 Task: Select the false in the include strings.
Action: Mouse moved to (29, 463)
Screenshot: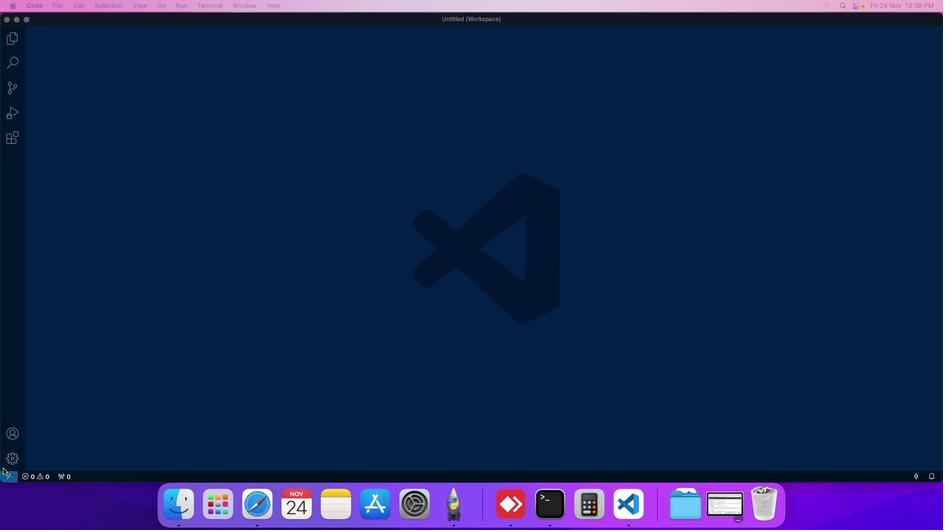 
Action: Mouse pressed left at (29, 463)
Screenshot: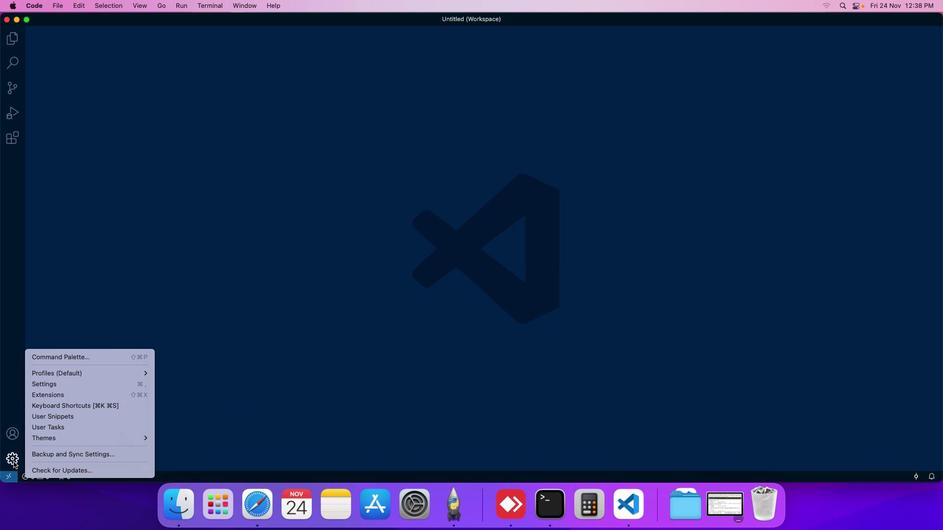 
Action: Mouse moved to (89, 380)
Screenshot: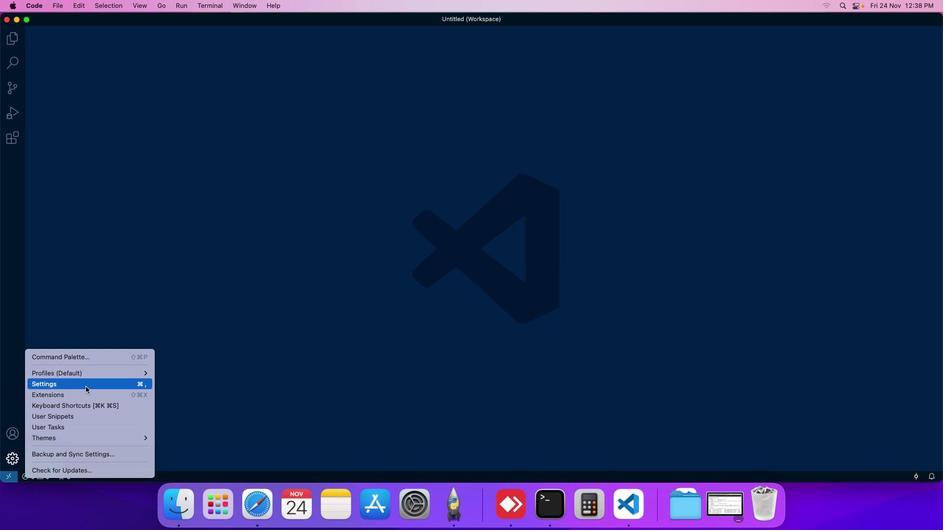 
Action: Mouse pressed left at (89, 380)
Screenshot: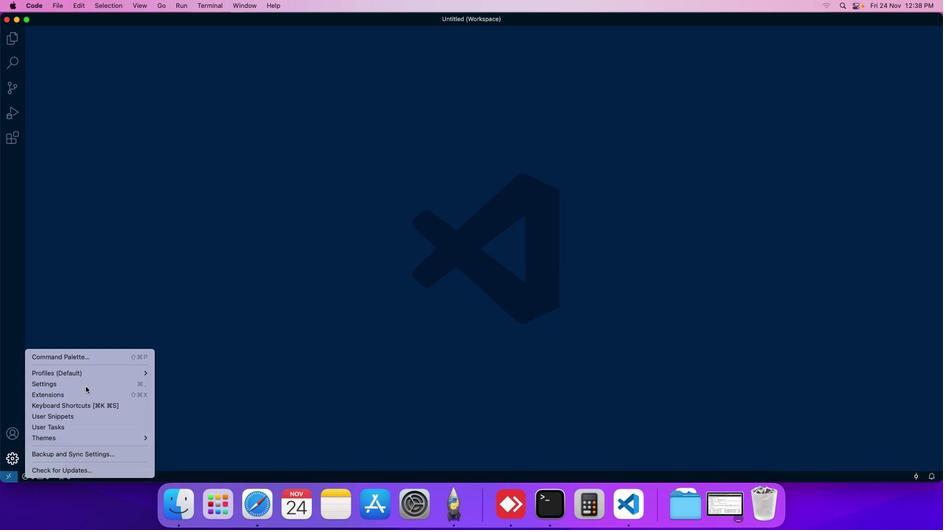 
Action: Mouse moved to (187, 101)
Screenshot: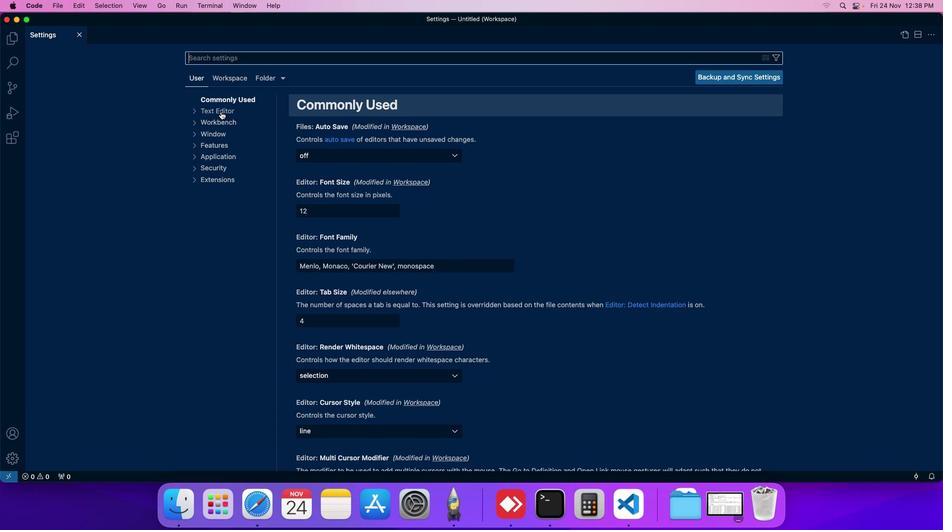 
Action: Mouse pressed left at (187, 101)
Screenshot: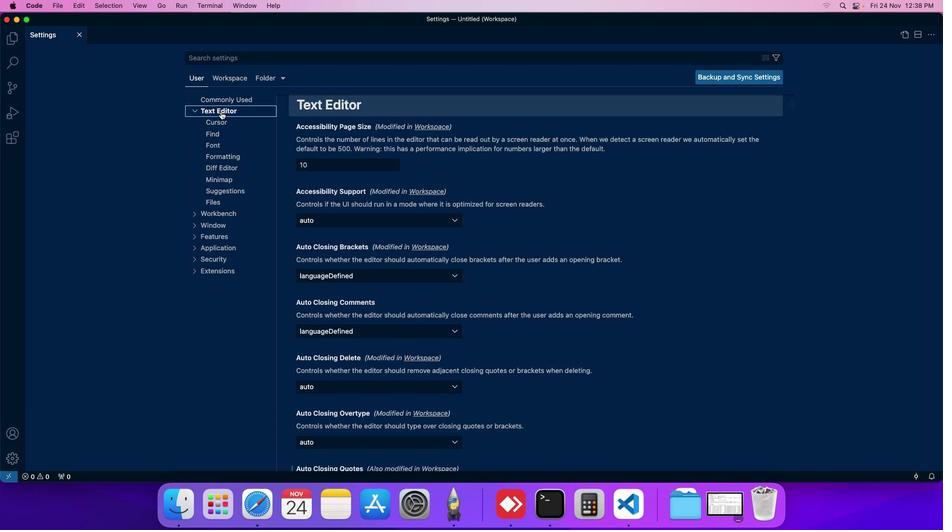 
Action: Mouse moved to (259, 182)
Screenshot: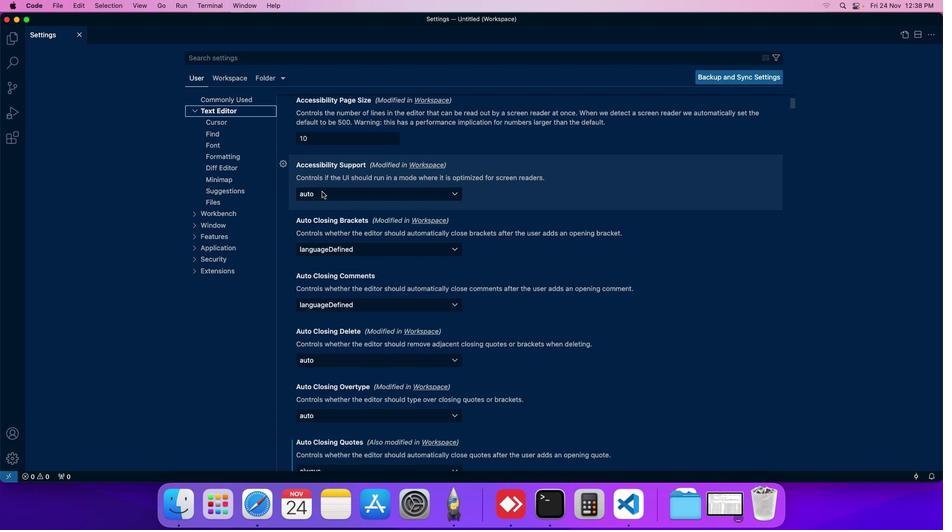 
Action: Mouse scrolled (259, 182) with delta (27, -11)
Screenshot: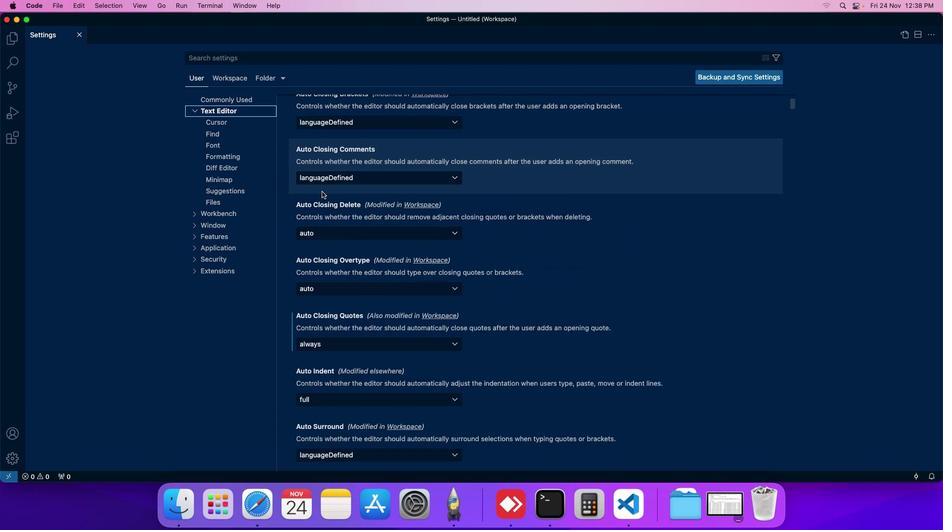 
Action: Mouse scrolled (259, 182) with delta (27, -11)
Screenshot: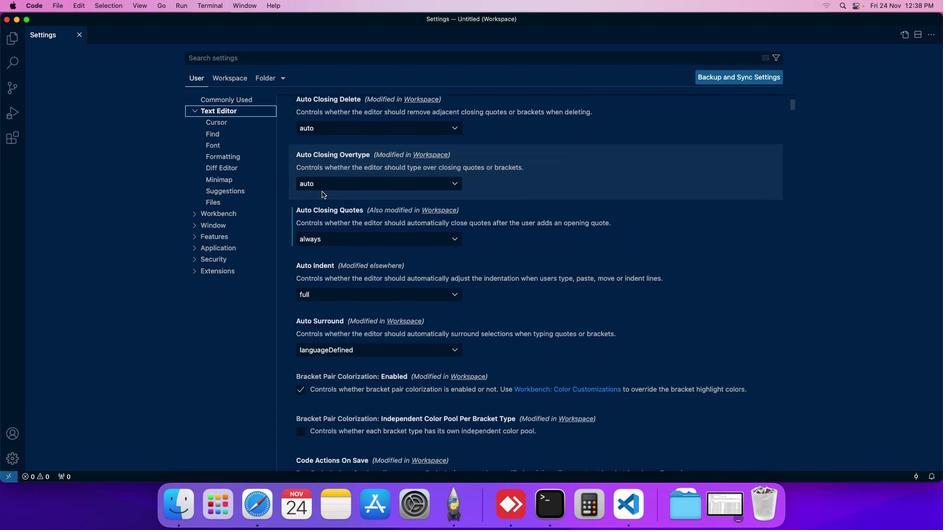 
Action: Mouse scrolled (259, 182) with delta (27, -11)
Screenshot: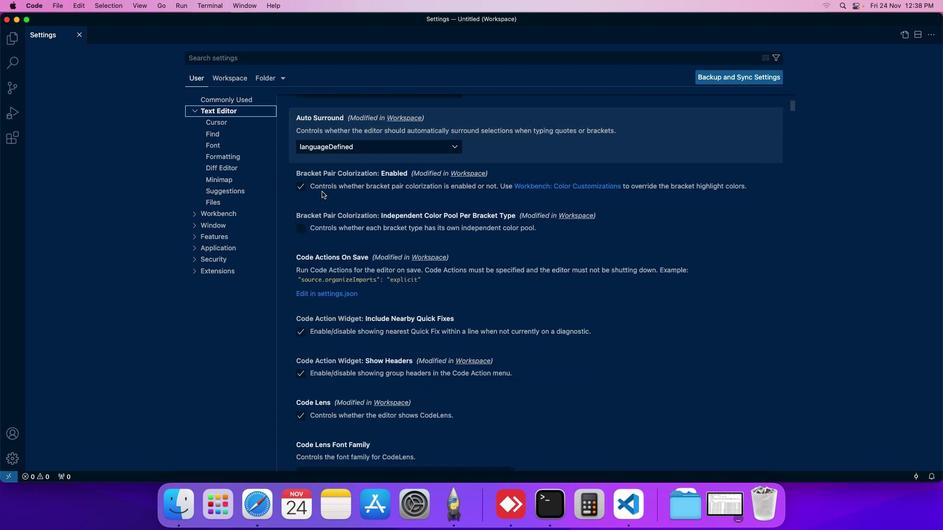 
Action: Mouse scrolled (259, 182) with delta (27, -11)
Screenshot: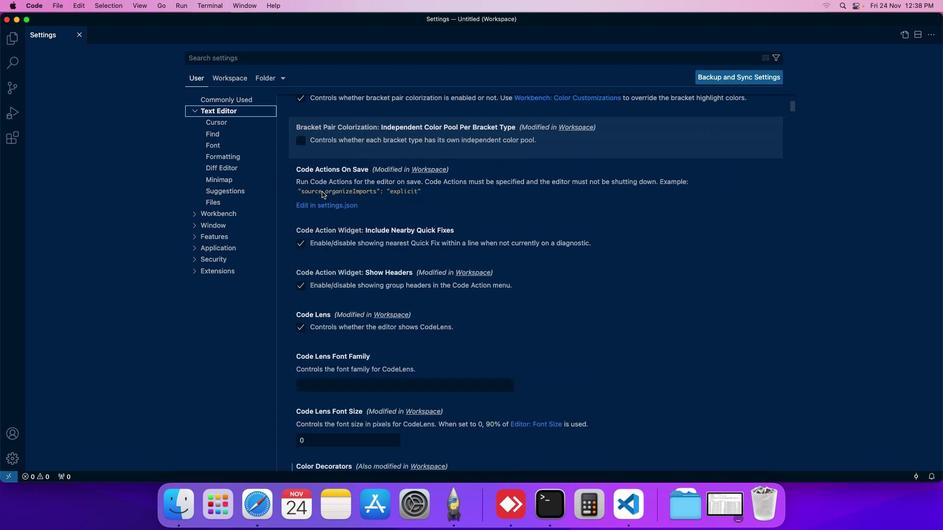 
Action: Mouse scrolled (259, 182) with delta (27, -11)
Screenshot: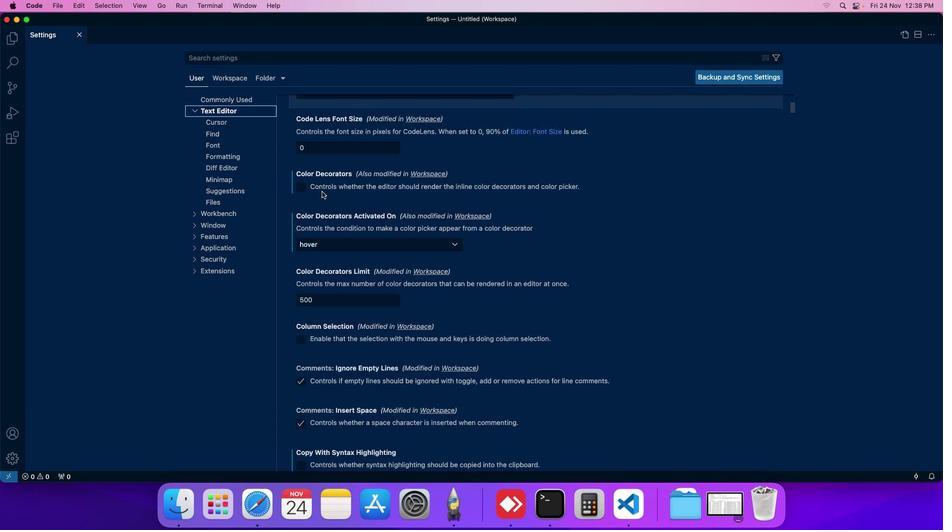 
Action: Mouse scrolled (259, 182) with delta (27, -11)
Screenshot: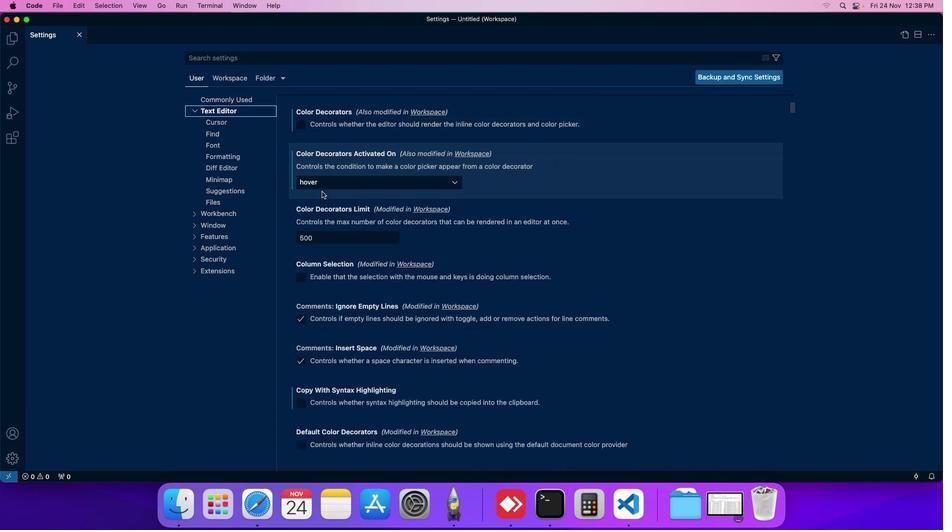 
Action: Mouse scrolled (259, 182) with delta (27, -11)
Screenshot: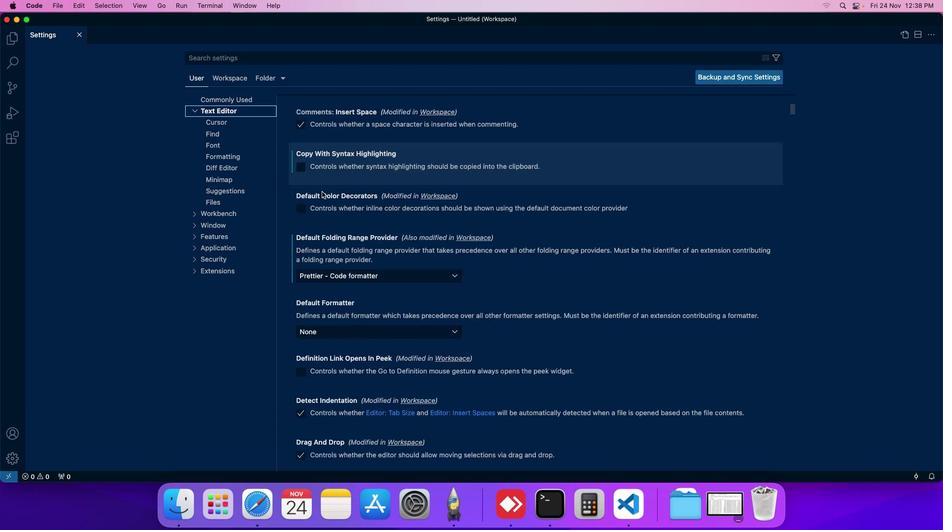 
Action: Mouse scrolled (259, 182) with delta (27, -11)
Screenshot: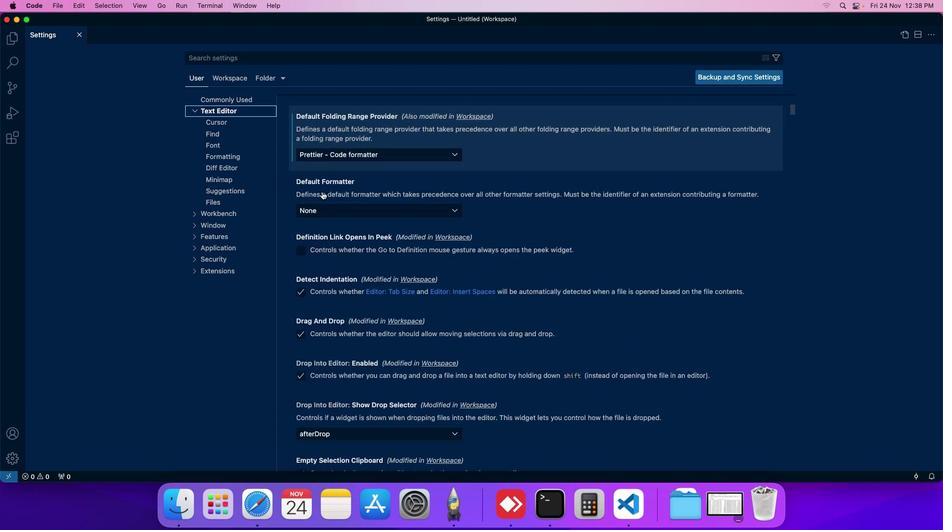 
Action: Mouse scrolled (259, 182) with delta (27, -11)
Screenshot: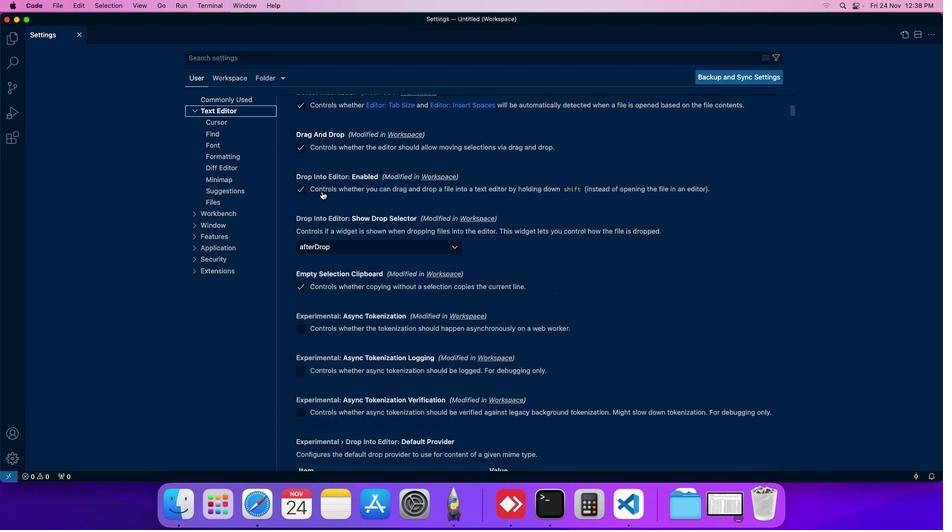 
Action: Mouse scrolled (259, 182) with delta (27, -11)
Screenshot: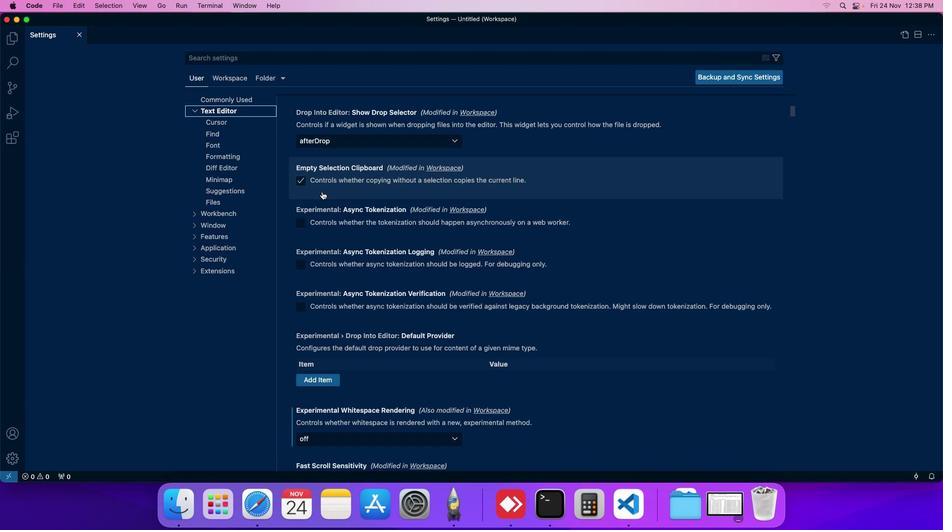
Action: Mouse scrolled (259, 182) with delta (27, -11)
Screenshot: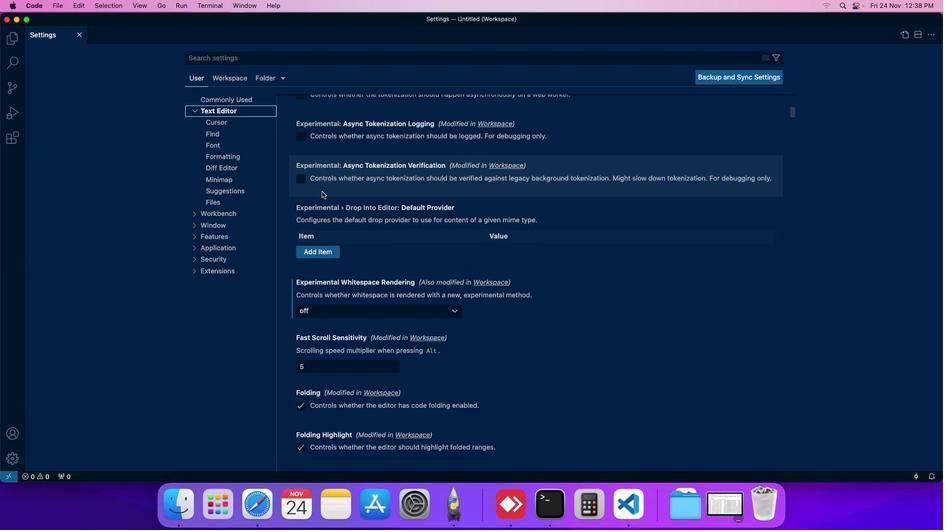 
Action: Mouse scrolled (259, 182) with delta (27, -11)
Screenshot: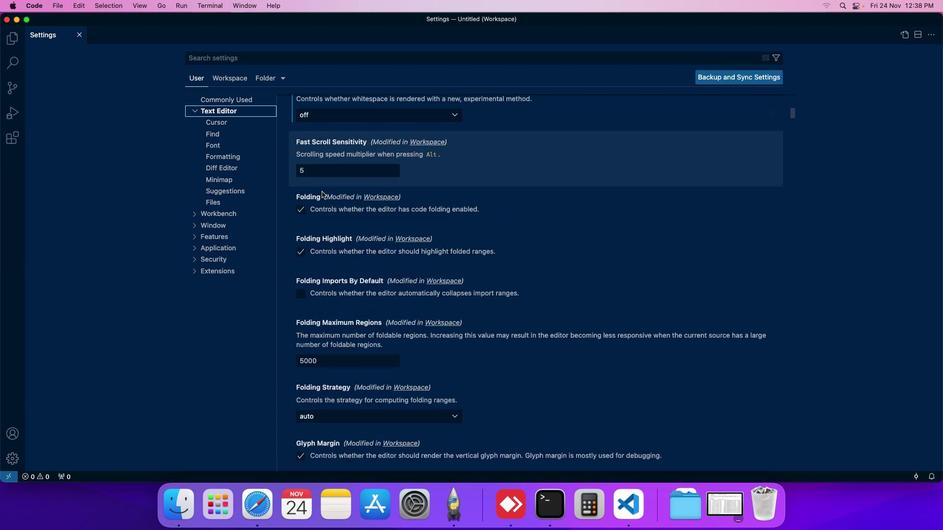 
Action: Mouse scrolled (259, 182) with delta (27, -11)
Screenshot: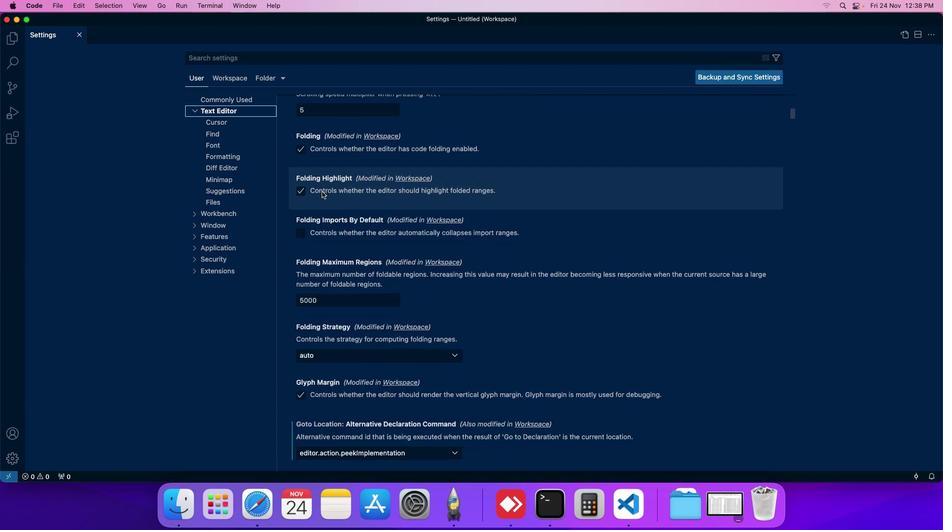 
Action: Mouse scrolled (259, 182) with delta (27, -11)
Screenshot: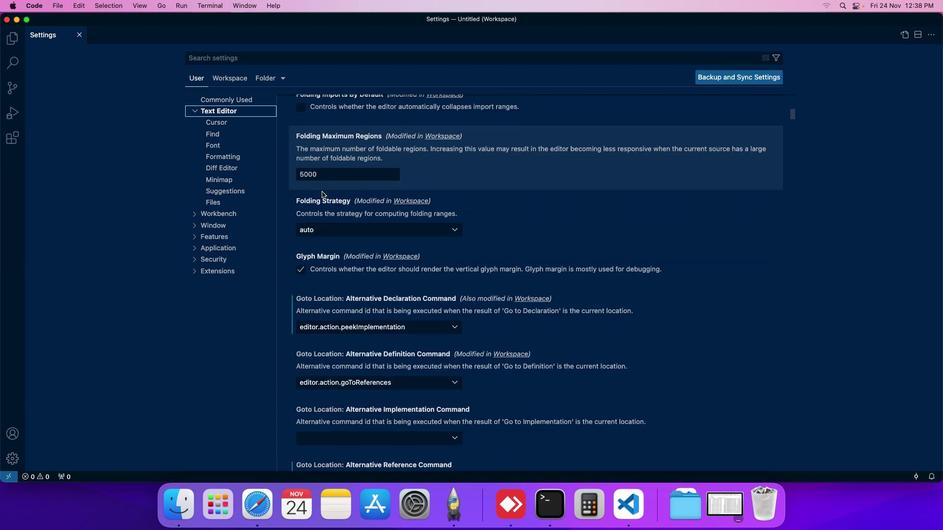 
Action: Mouse scrolled (259, 182) with delta (27, -11)
Screenshot: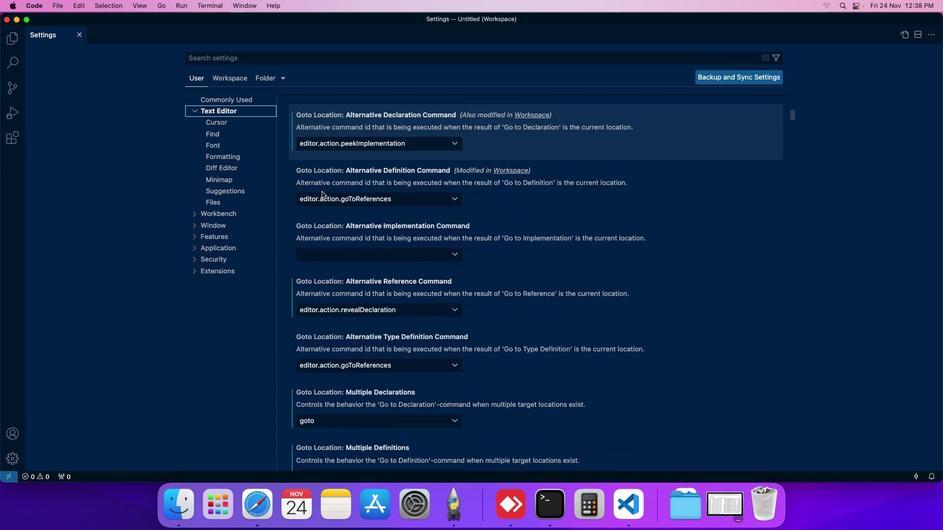 
Action: Mouse scrolled (259, 182) with delta (27, -11)
Screenshot: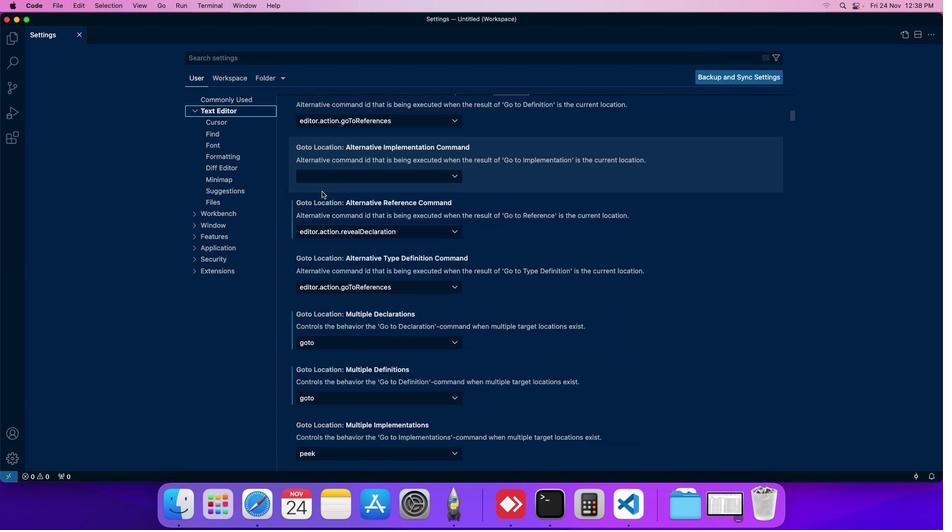 
Action: Mouse scrolled (259, 182) with delta (27, -11)
Screenshot: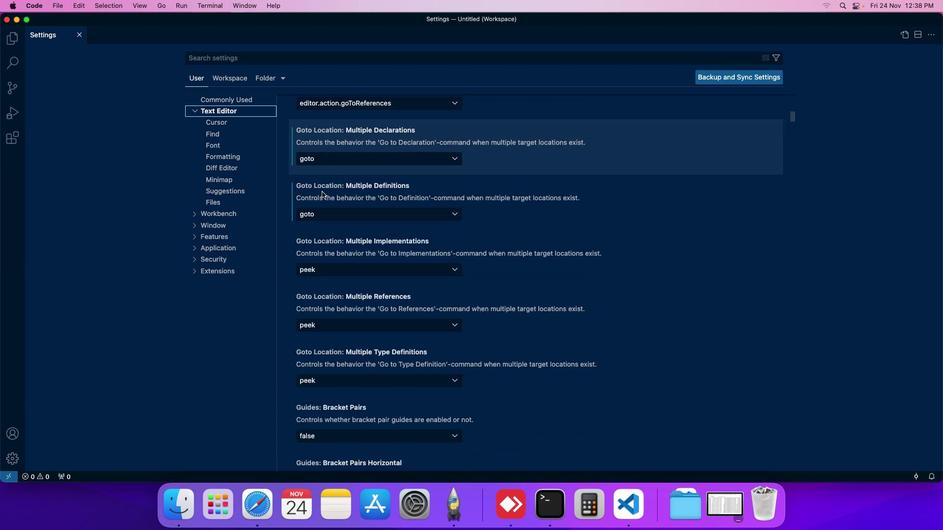 
Action: Mouse scrolled (259, 182) with delta (27, -11)
Screenshot: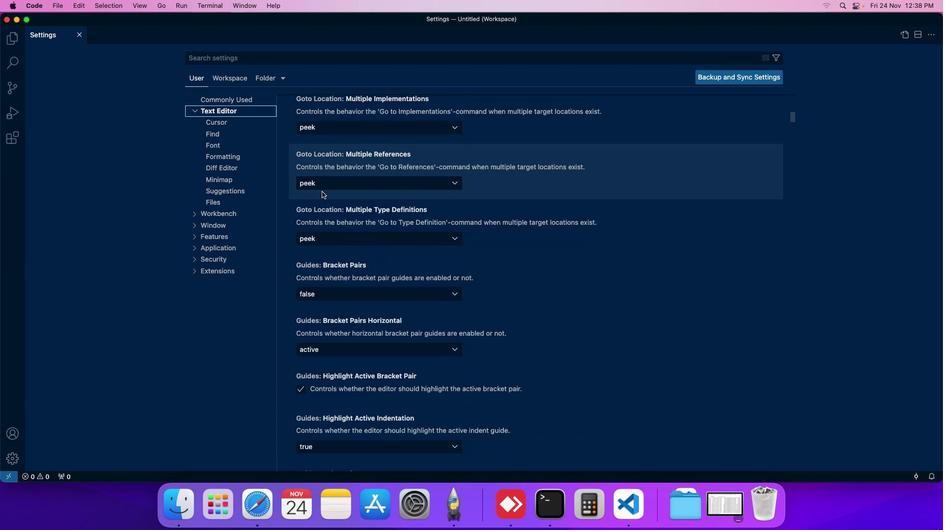 
Action: Mouse scrolled (259, 182) with delta (27, -11)
Screenshot: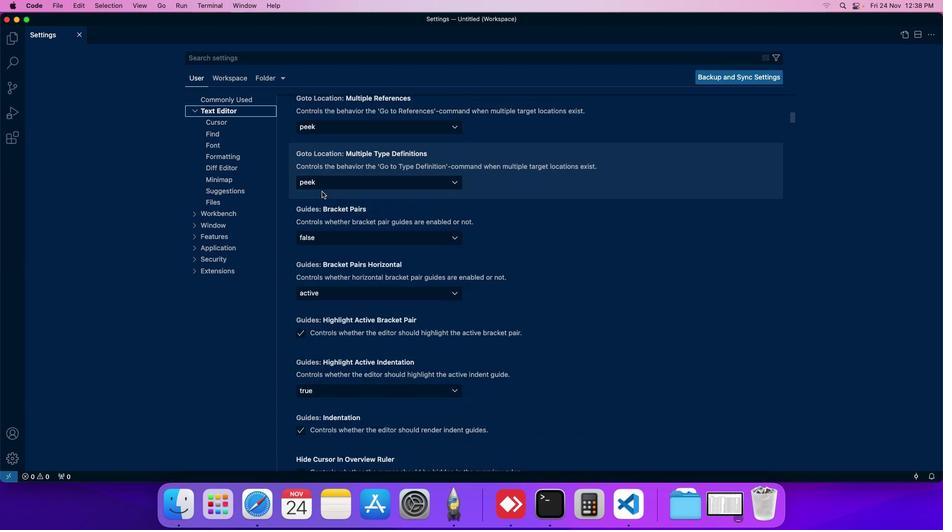 
Action: Mouse scrolled (259, 182) with delta (27, -11)
Screenshot: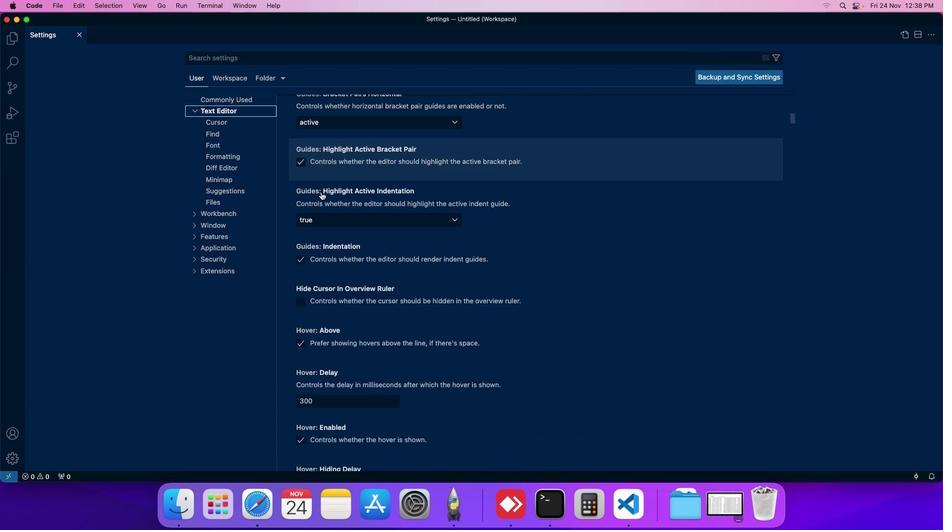 
Action: Mouse scrolled (259, 182) with delta (27, -11)
Screenshot: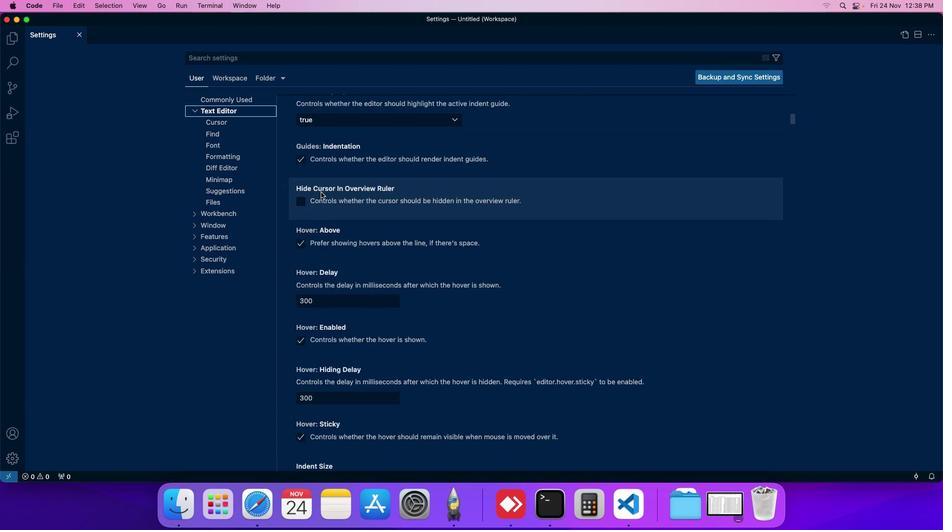 
Action: Mouse moved to (258, 188)
Screenshot: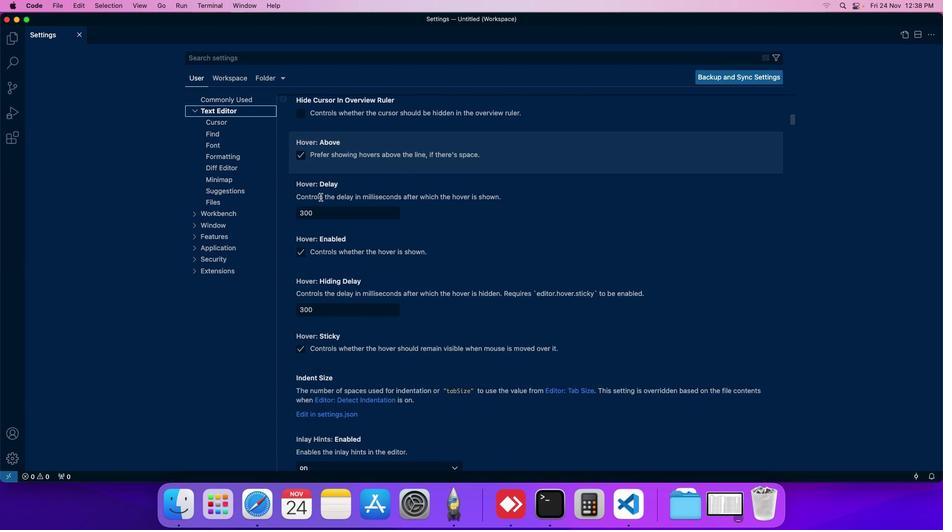
Action: Mouse scrolled (258, 188) with delta (27, -11)
Screenshot: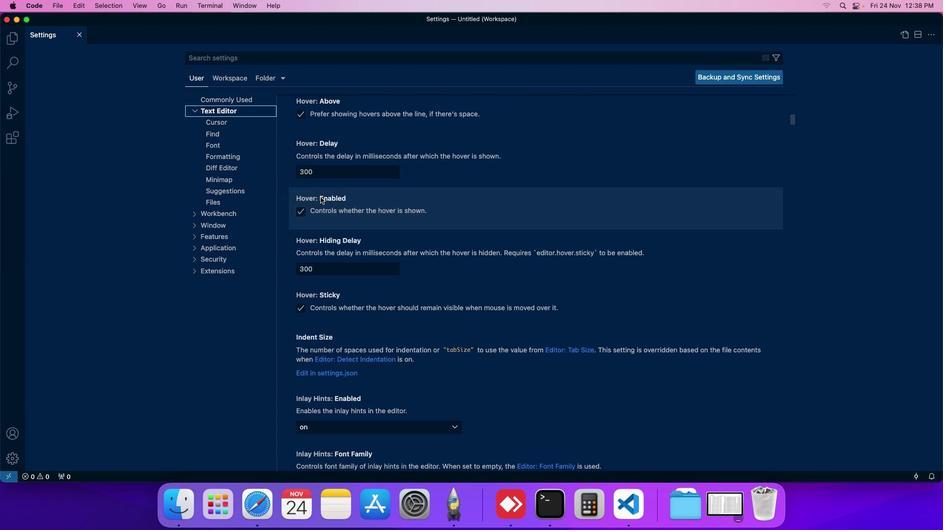 
Action: Mouse scrolled (258, 188) with delta (27, -11)
Screenshot: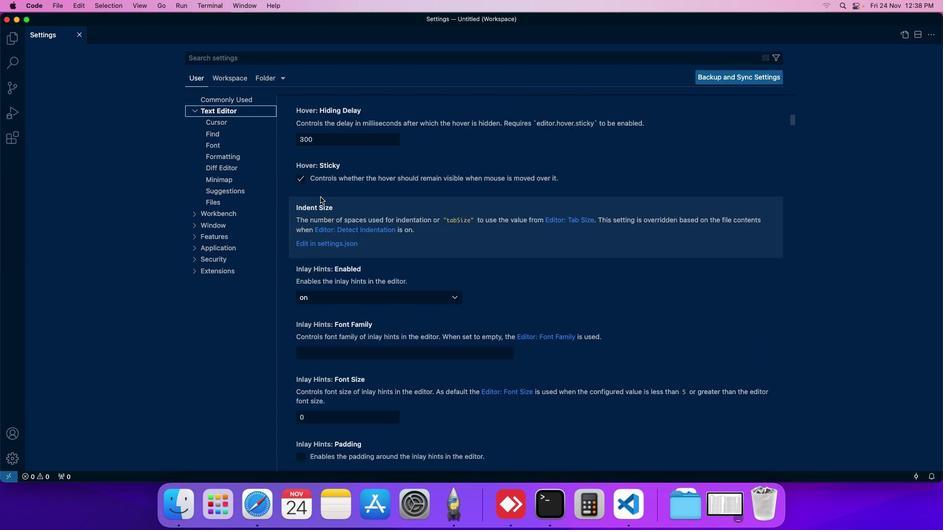 
Action: Mouse scrolled (258, 188) with delta (27, -11)
Screenshot: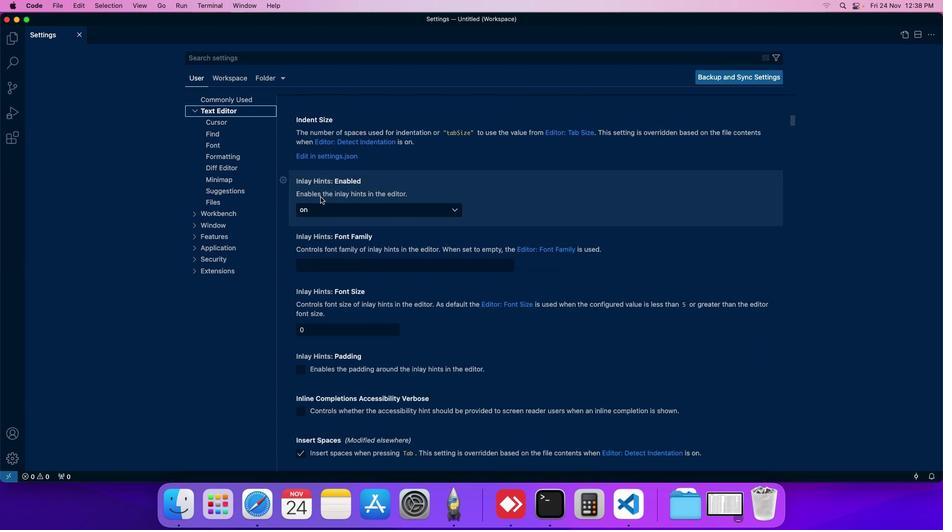 
Action: Mouse scrolled (258, 188) with delta (27, -11)
Screenshot: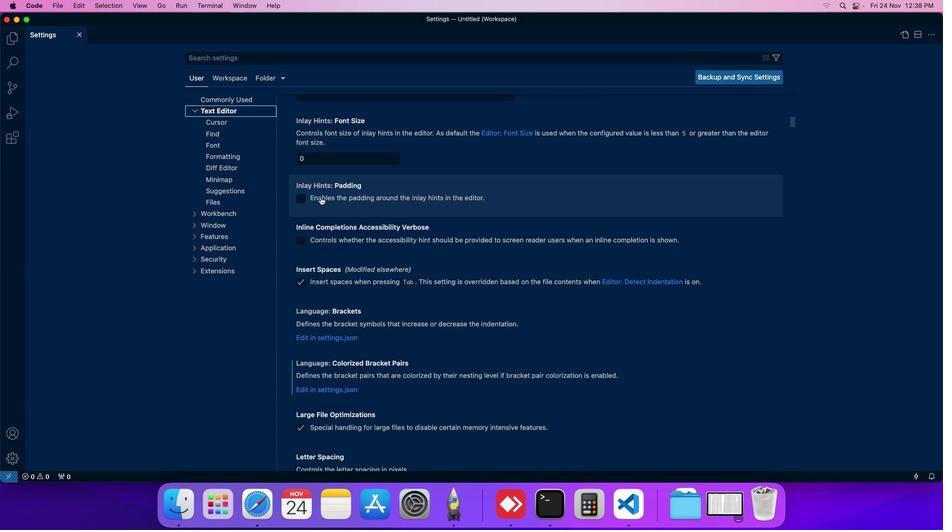 
Action: Mouse scrolled (258, 188) with delta (27, -11)
Screenshot: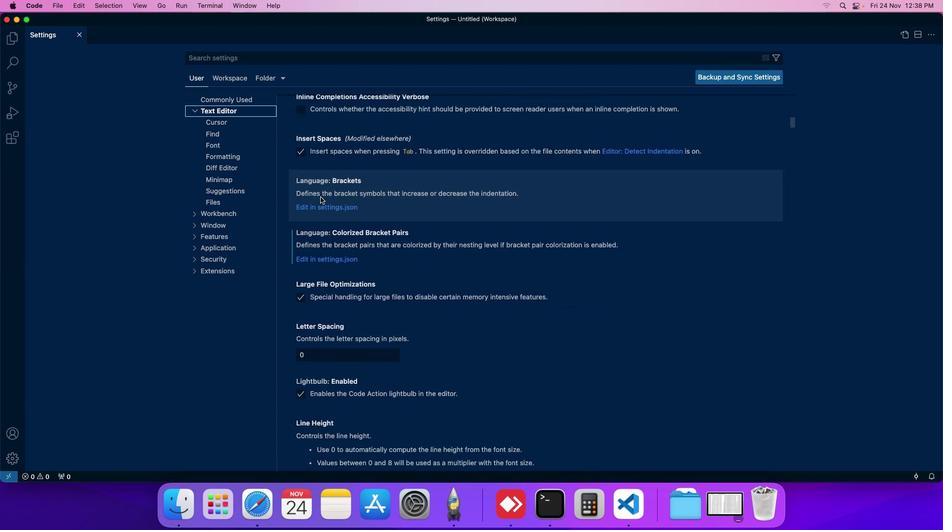 
Action: Mouse scrolled (258, 188) with delta (27, -11)
Screenshot: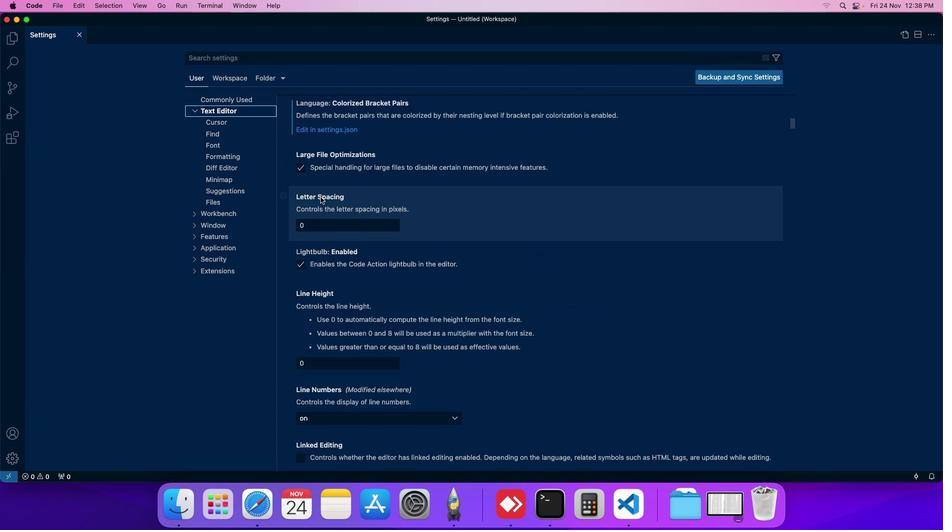 
Action: Mouse scrolled (258, 188) with delta (27, -11)
Screenshot: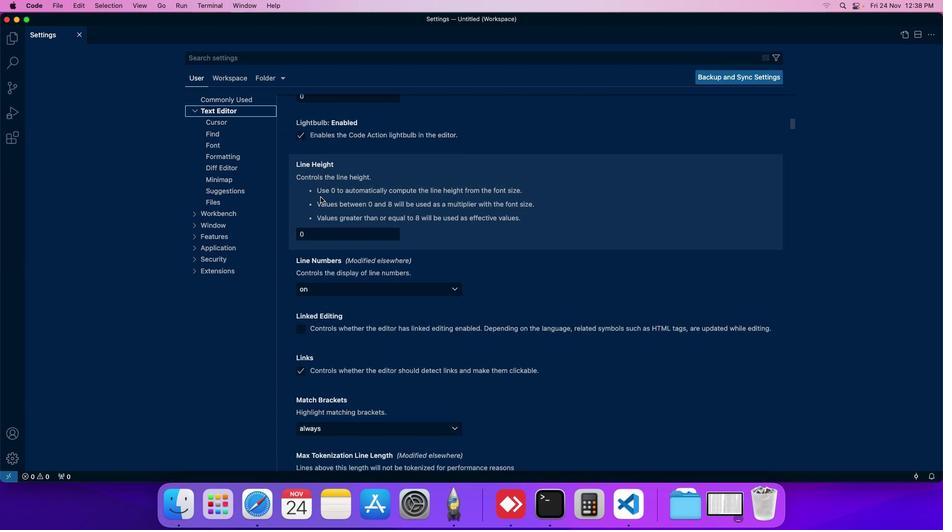 
Action: Mouse scrolled (258, 188) with delta (27, -11)
Screenshot: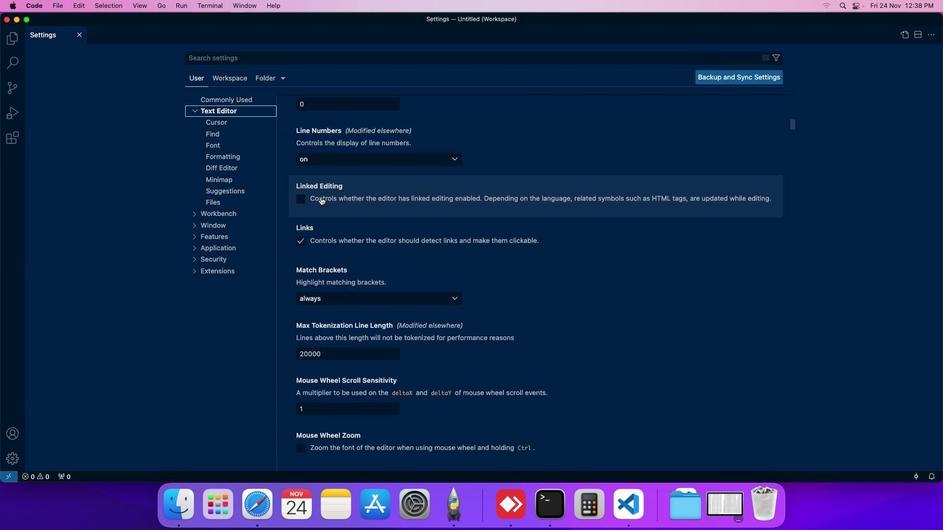 
Action: Mouse moved to (258, 188)
Screenshot: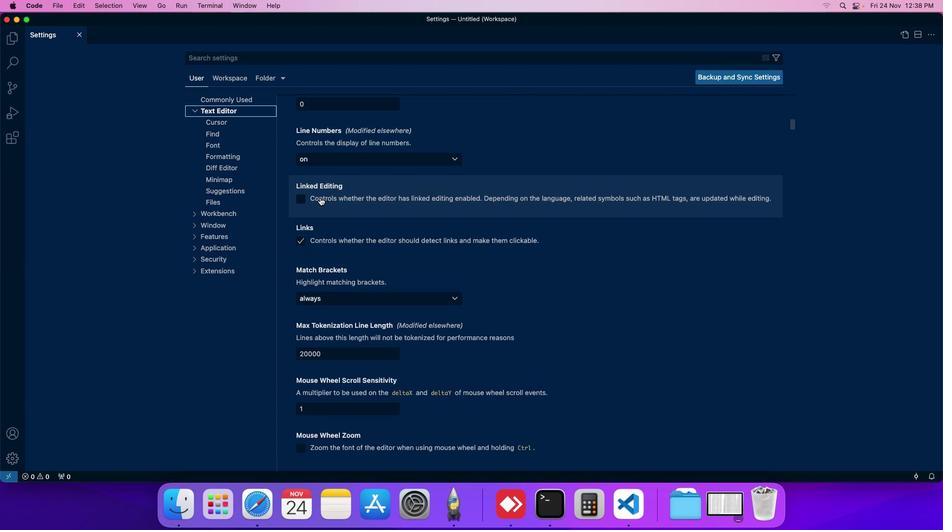 
Action: Mouse scrolled (258, 188) with delta (27, -11)
Screenshot: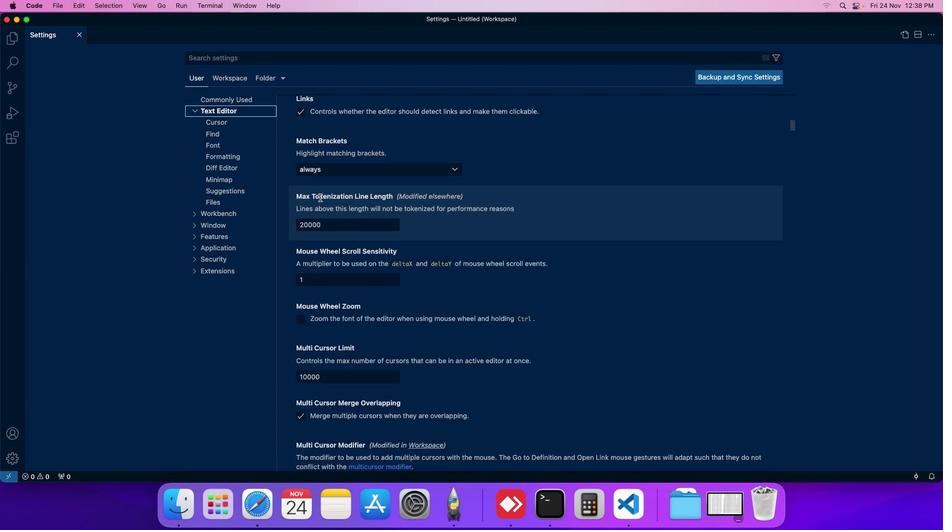 
Action: Mouse scrolled (258, 188) with delta (27, -11)
Screenshot: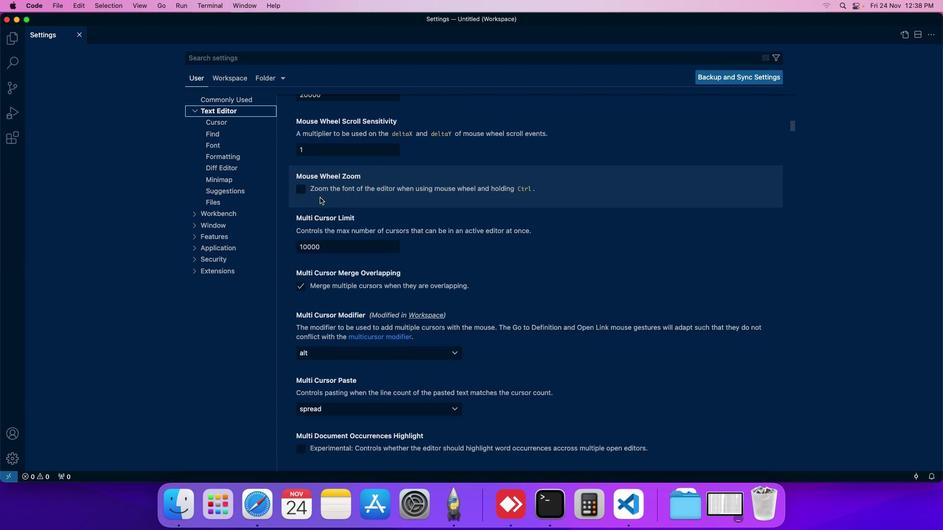
Action: Mouse scrolled (258, 188) with delta (27, -11)
Screenshot: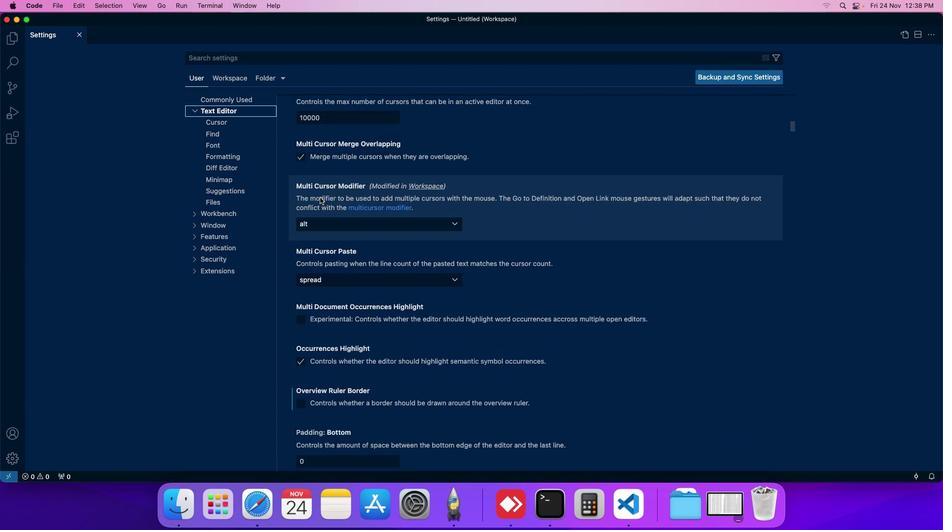 
Action: Mouse moved to (258, 189)
Screenshot: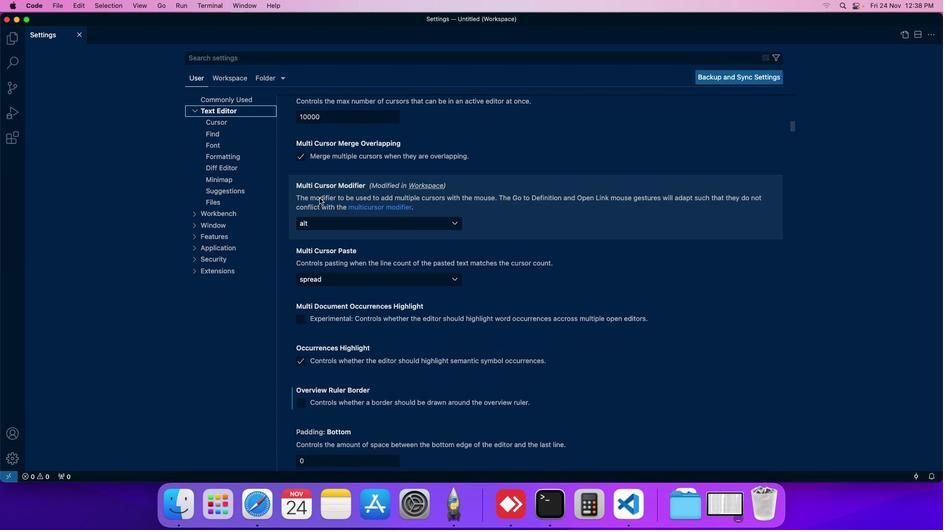 
Action: Mouse scrolled (258, 189) with delta (27, -11)
Screenshot: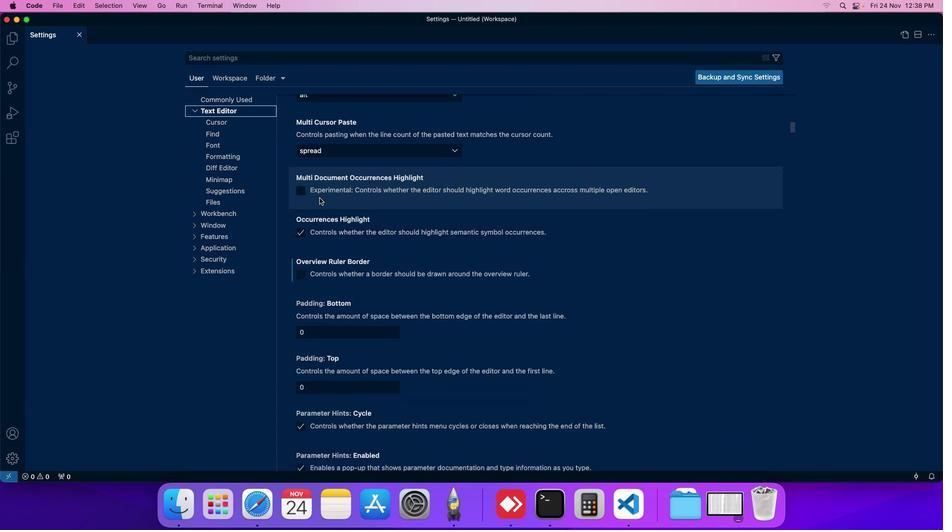 
Action: Mouse scrolled (258, 189) with delta (27, -11)
Screenshot: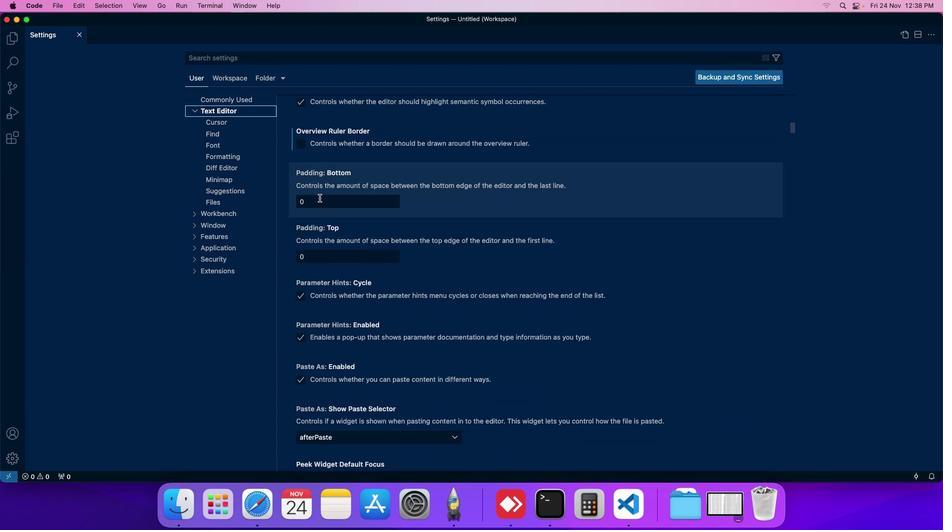 
Action: Mouse scrolled (258, 189) with delta (27, -11)
Screenshot: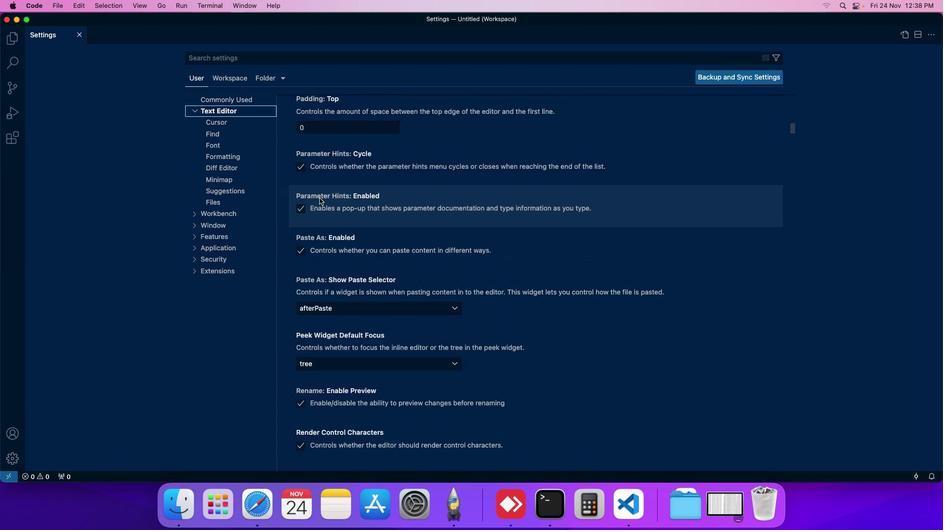 
Action: Mouse scrolled (258, 189) with delta (27, -11)
Screenshot: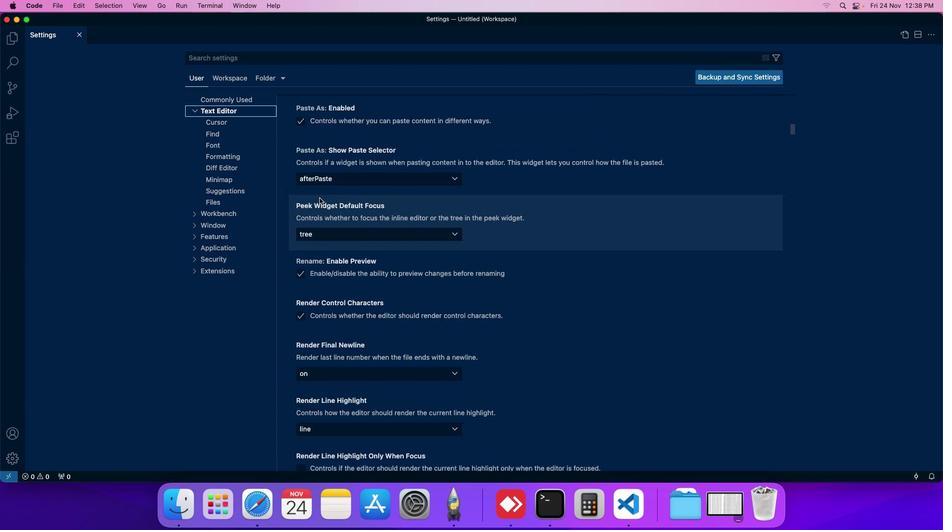 
Action: Mouse scrolled (258, 189) with delta (27, -11)
Screenshot: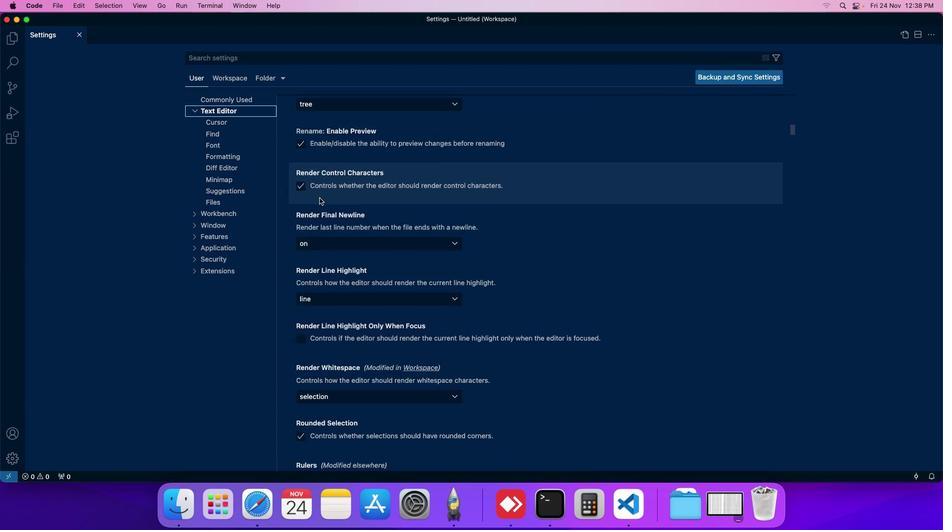
Action: Mouse scrolled (258, 189) with delta (27, -11)
Screenshot: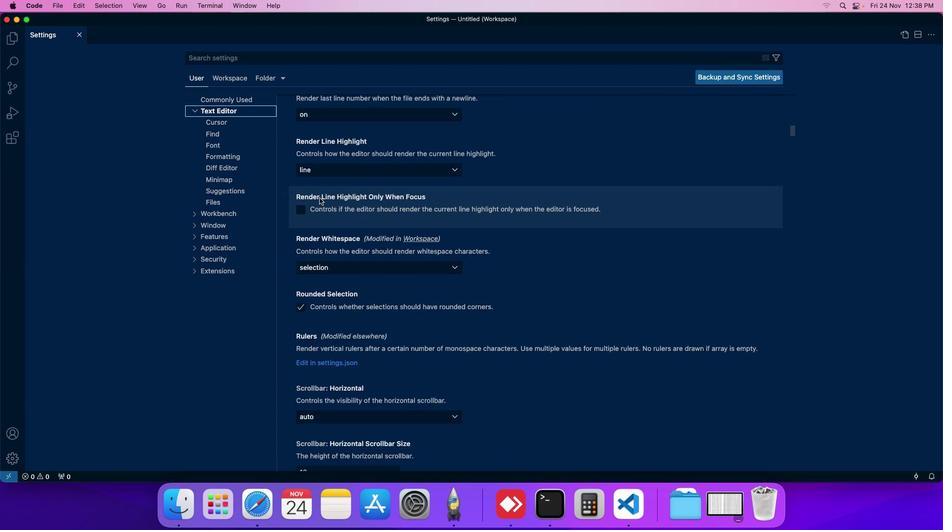 
Action: Mouse scrolled (258, 189) with delta (27, -11)
Screenshot: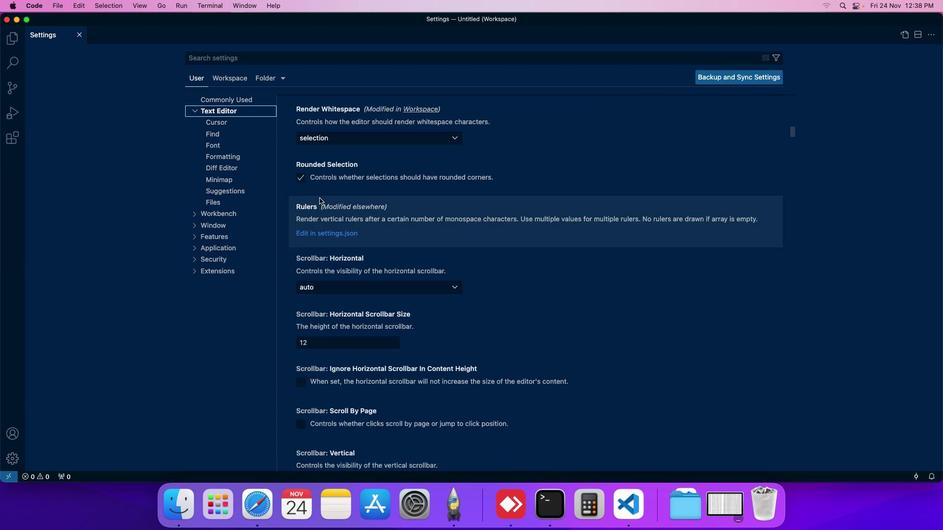 
Action: Mouse scrolled (258, 189) with delta (27, -11)
Screenshot: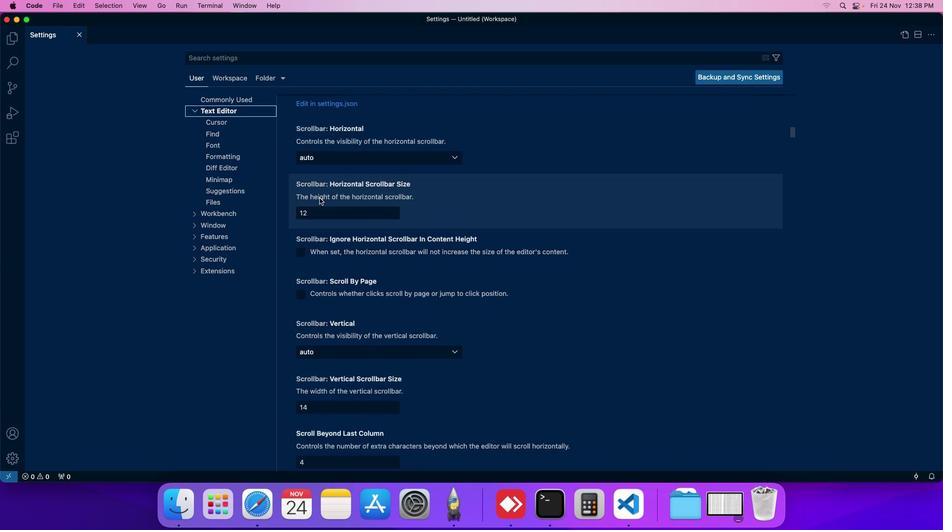 
Action: Mouse scrolled (258, 189) with delta (27, -11)
Screenshot: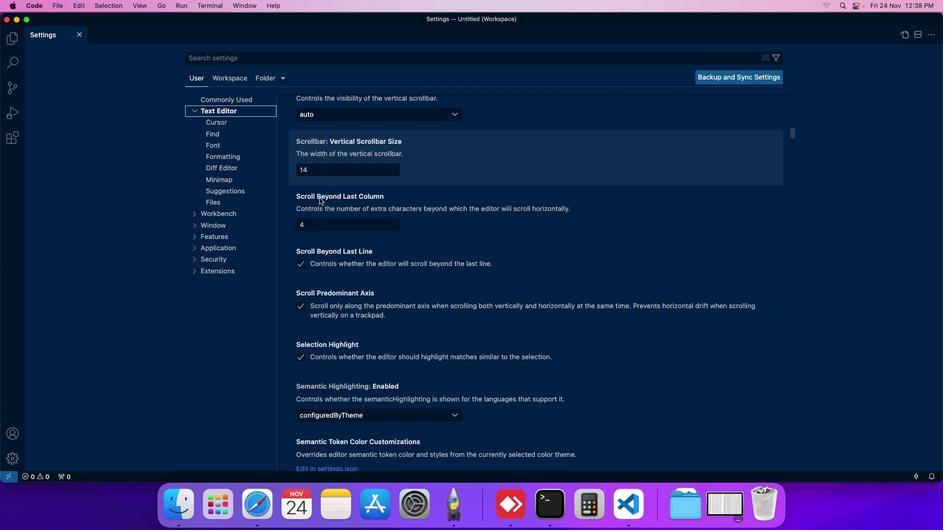 
Action: Mouse scrolled (258, 189) with delta (27, -11)
Screenshot: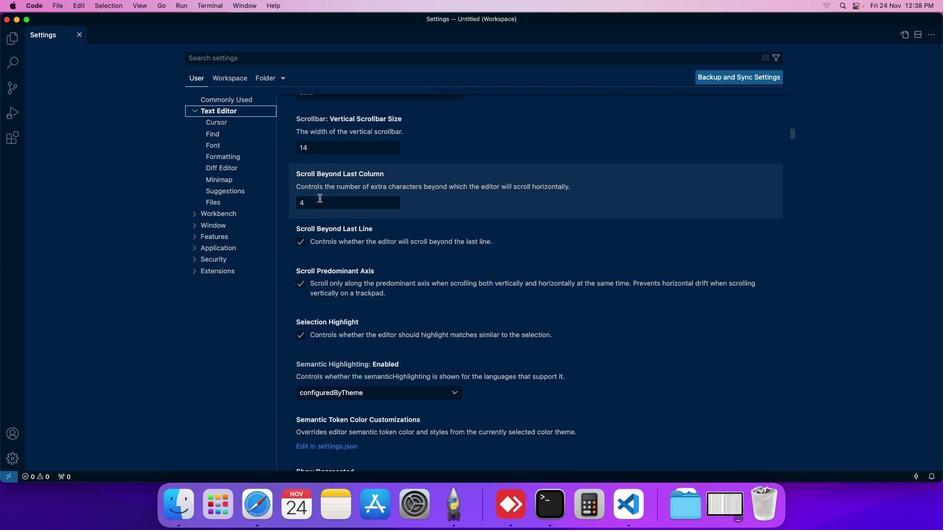 
Action: Mouse scrolled (258, 189) with delta (27, -11)
Screenshot: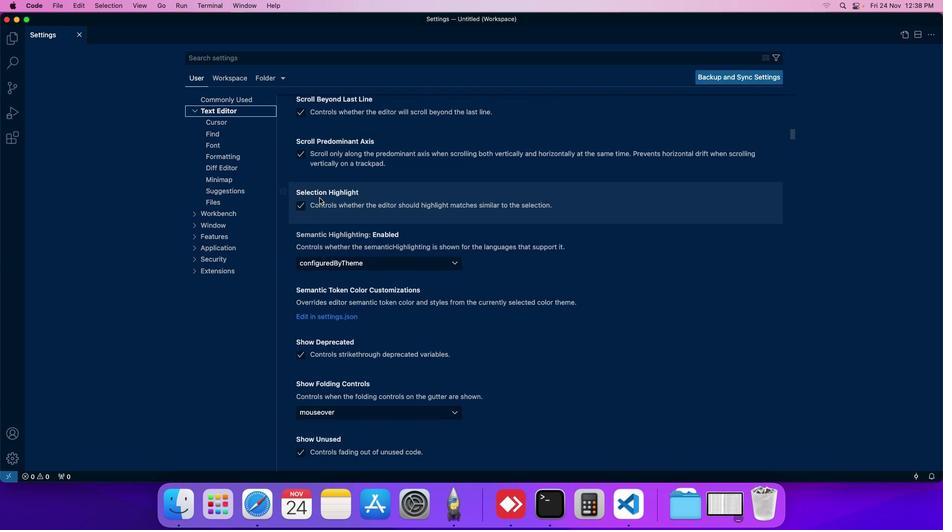 
Action: Mouse scrolled (258, 189) with delta (27, -11)
Screenshot: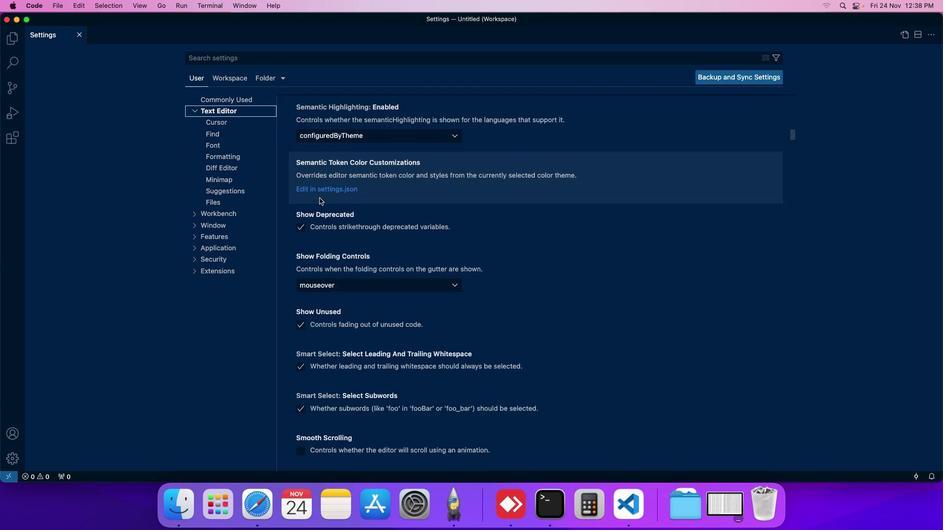 
Action: Mouse scrolled (258, 189) with delta (27, -11)
Screenshot: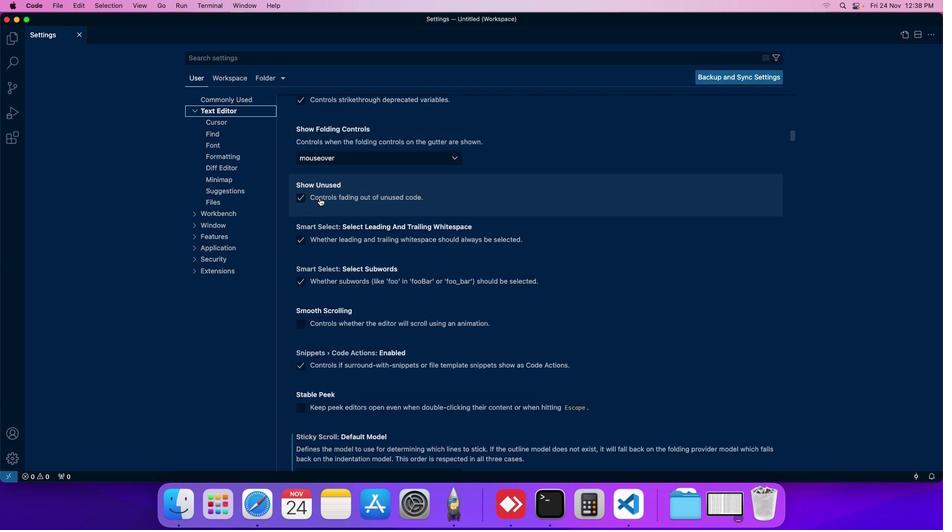 
Action: Mouse scrolled (258, 189) with delta (27, -11)
Screenshot: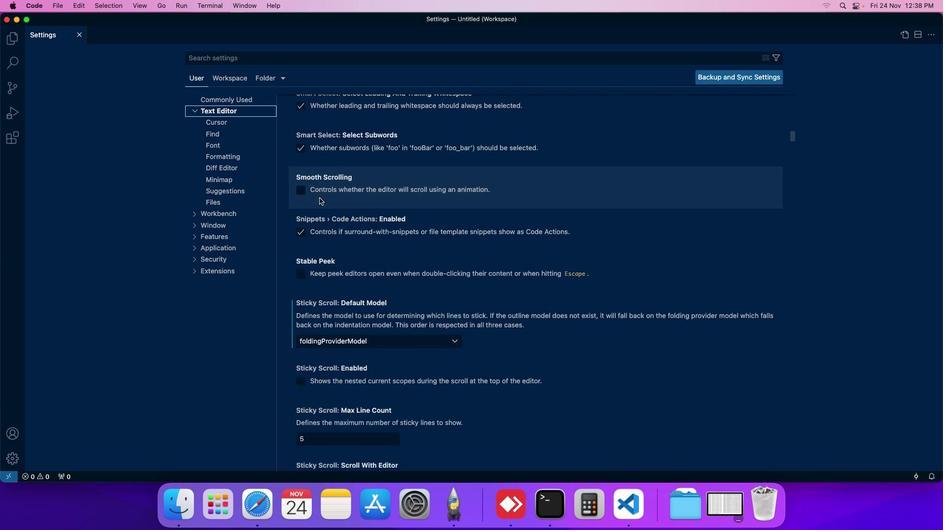 
Action: Mouse scrolled (258, 189) with delta (27, -11)
Screenshot: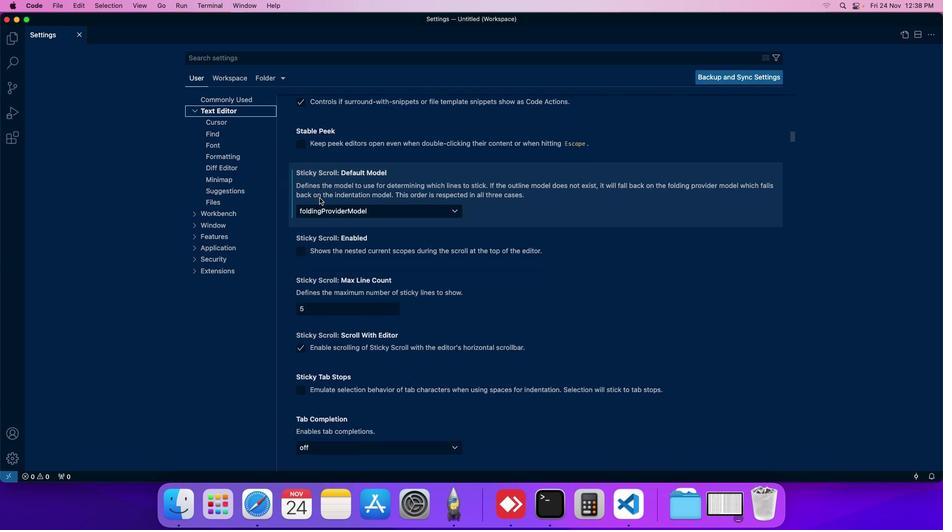 
Action: Mouse scrolled (258, 189) with delta (27, -11)
Screenshot: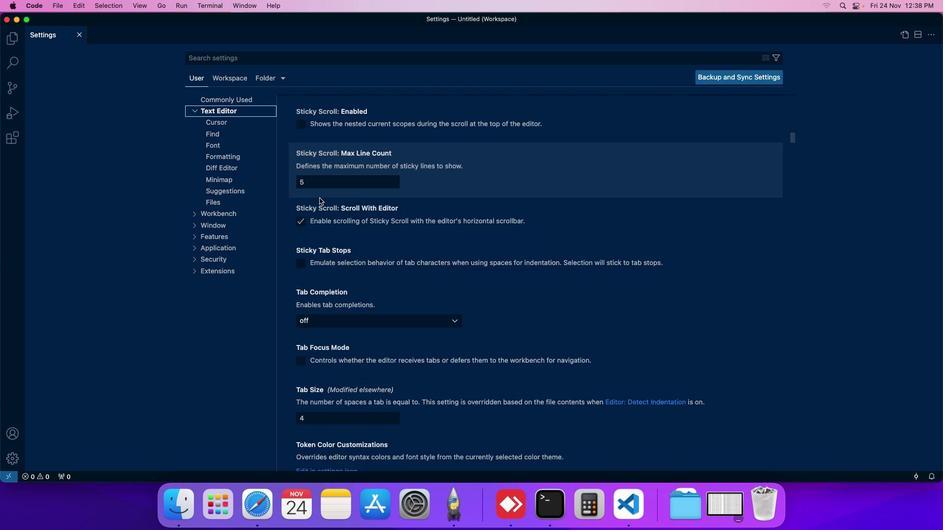 
Action: Mouse scrolled (258, 189) with delta (27, -11)
Screenshot: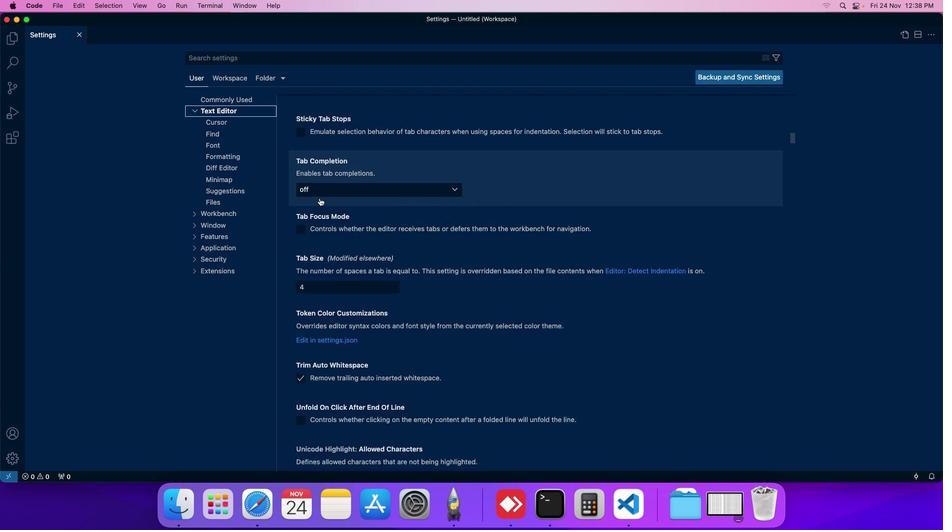 
Action: Mouse scrolled (258, 189) with delta (27, -11)
Screenshot: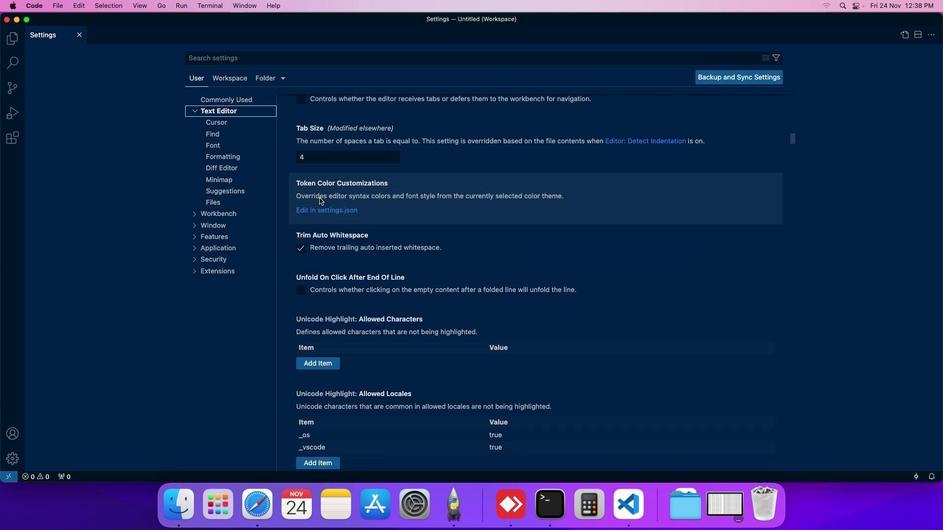 
Action: Mouse scrolled (258, 189) with delta (27, -11)
Screenshot: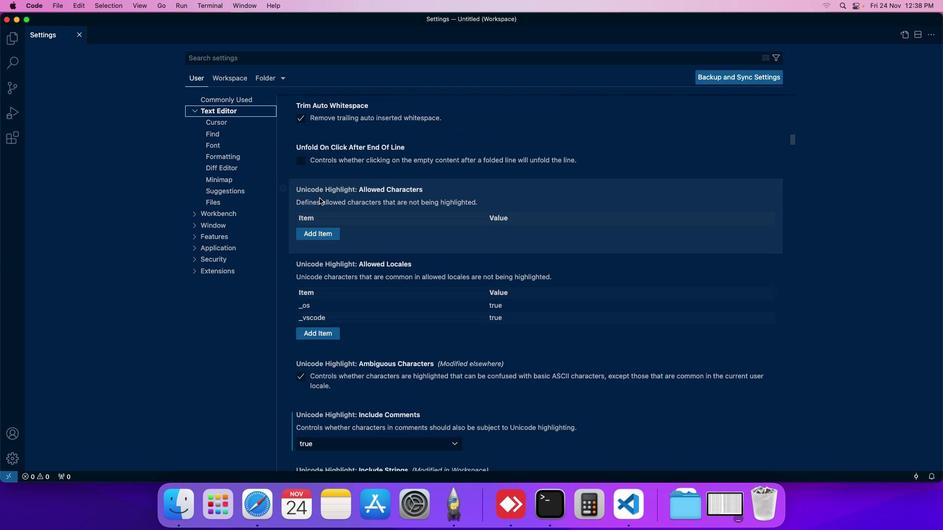 
Action: Mouse scrolled (258, 189) with delta (27, -11)
Screenshot: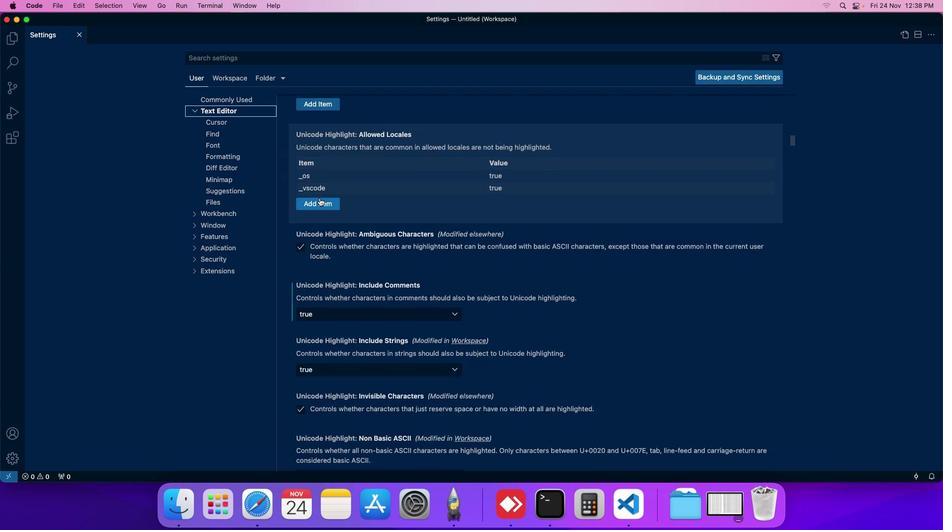 
Action: Mouse scrolled (258, 189) with delta (27, -11)
Screenshot: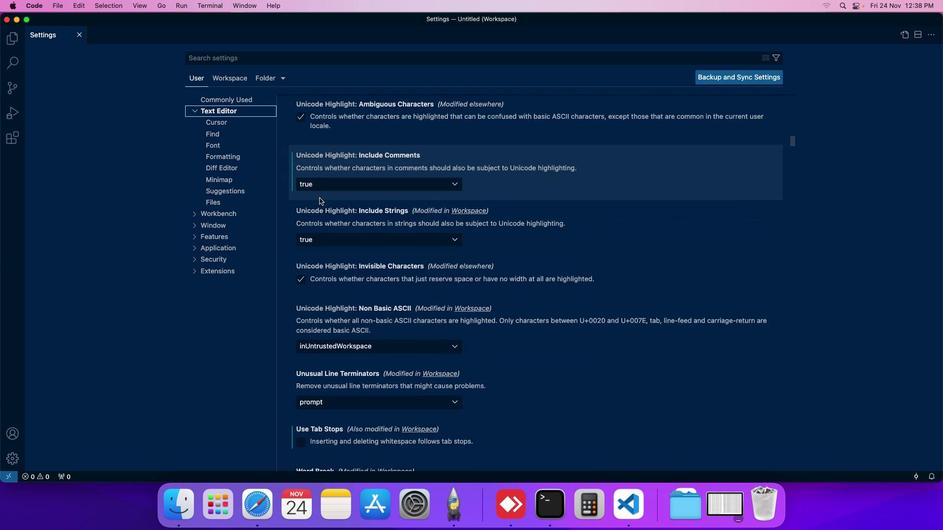 
Action: Mouse moved to (305, 232)
Screenshot: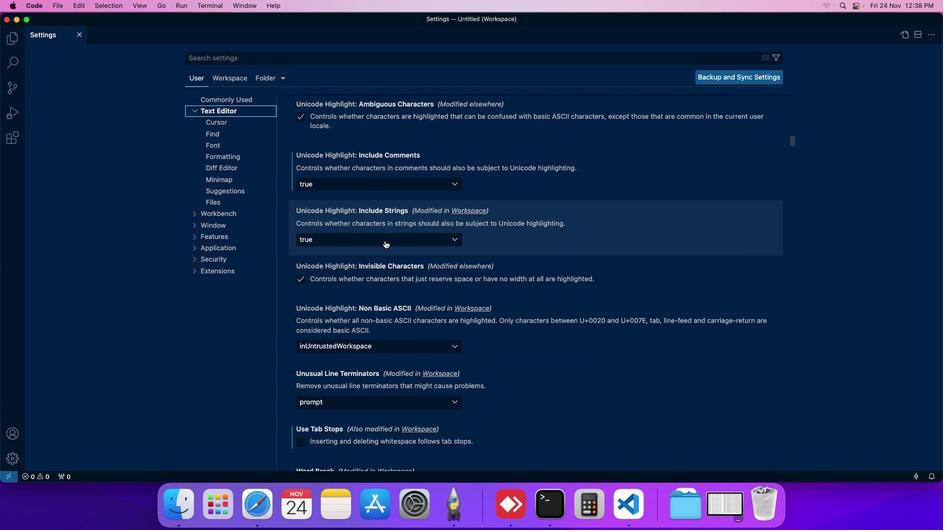 
Action: Mouse pressed left at (305, 232)
Screenshot: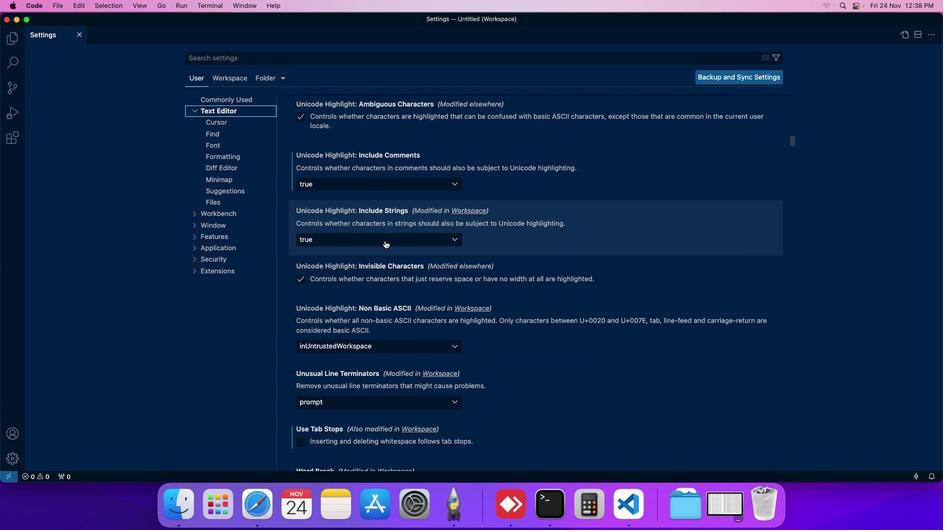 
Action: Mouse moved to (266, 253)
Screenshot: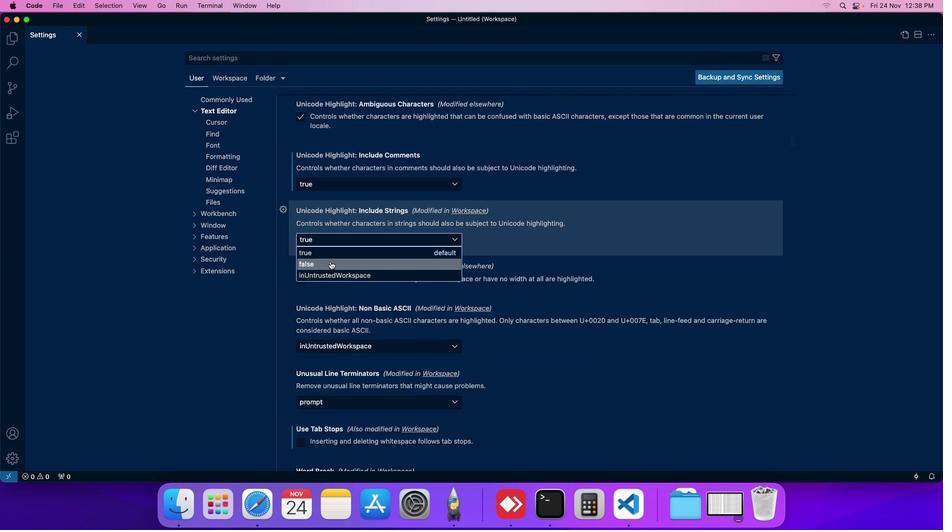 
Action: Mouse pressed left at (266, 253)
Screenshot: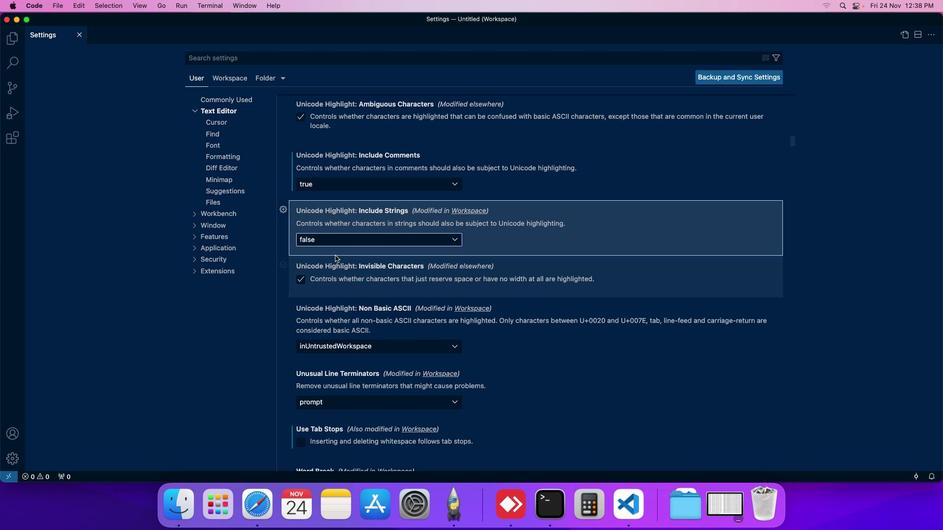 
Action: Mouse moved to (284, 231)
Screenshot: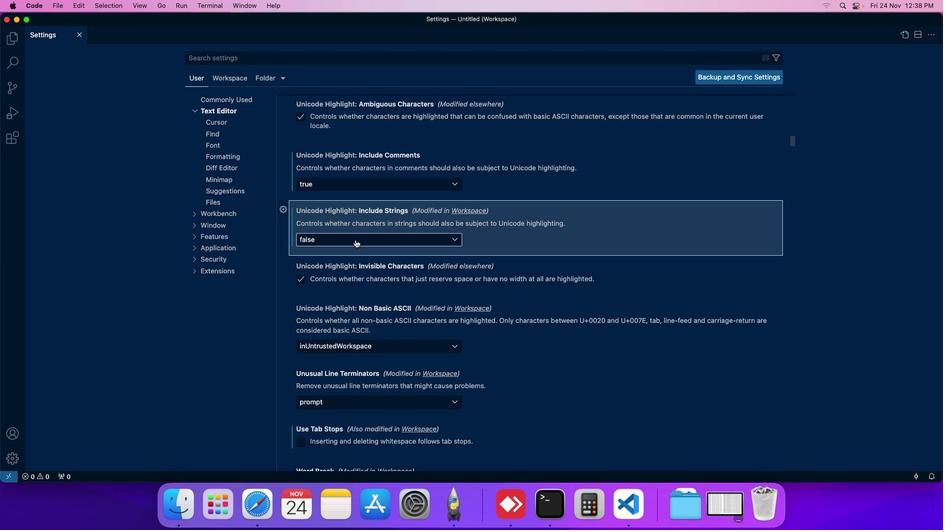 
